 Task: Select the option "only workspace admins" in slack workspaces restrictions.
Action: Mouse pressed left at (85, 140)
Screenshot: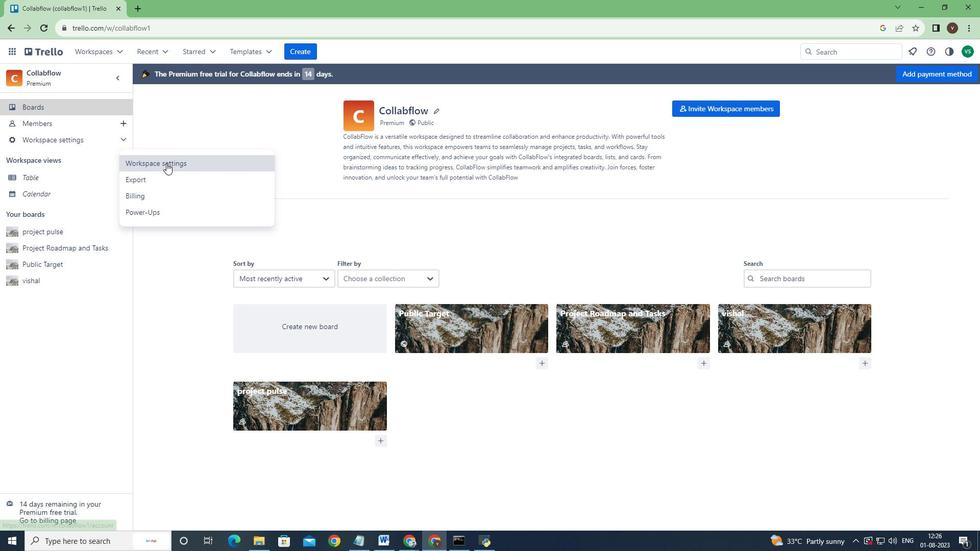 
Action: Mouse moved to (166, 163)
Screenshot: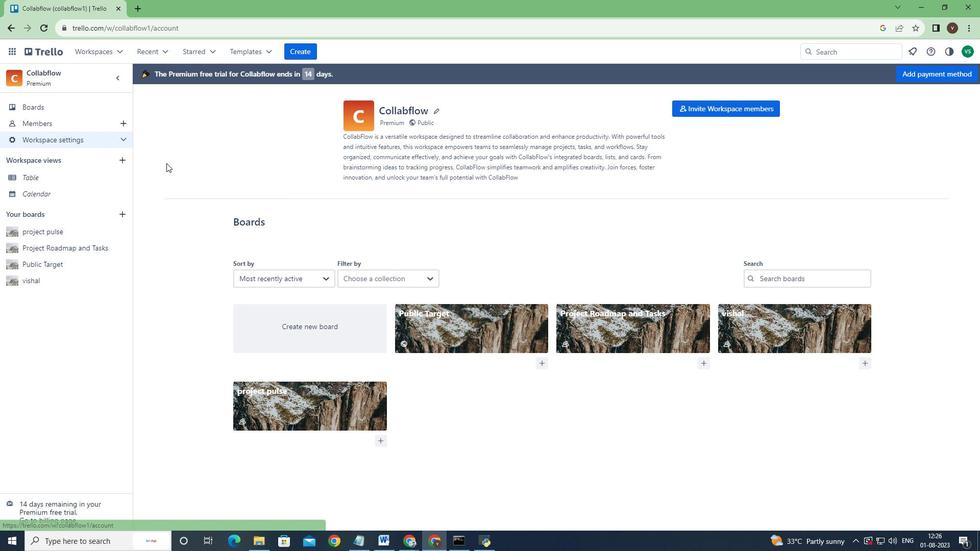 
Action: Mouse pressed left at (166, 163)
Screenshot: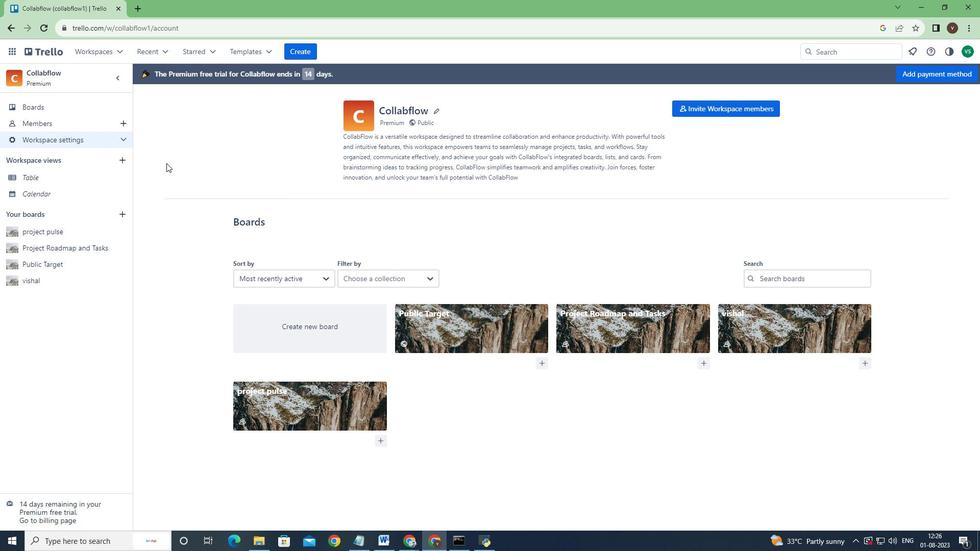 
Action: Mouse moved to (398, 306)
Screenshot: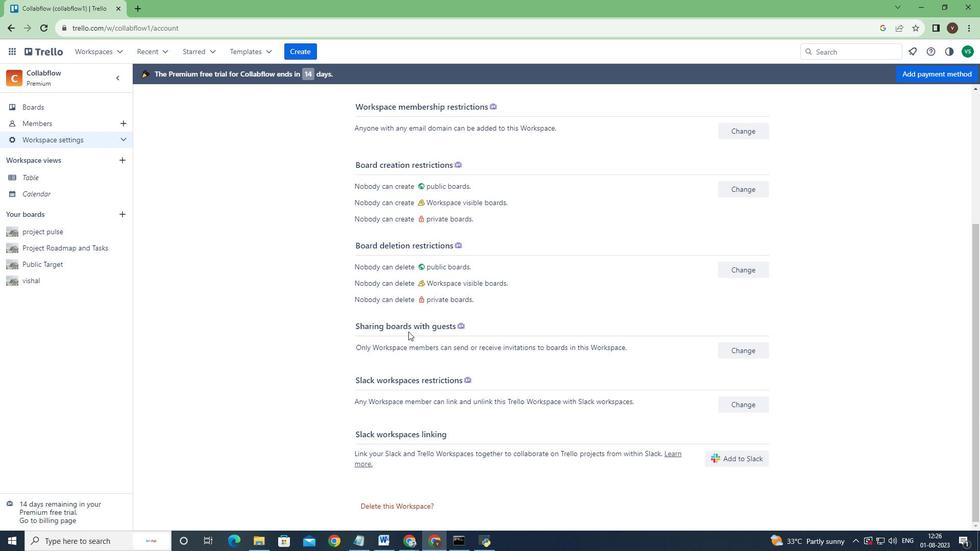 
Action: Mouse scrolled (398, 305) with delta (0, 0)
Screenshot: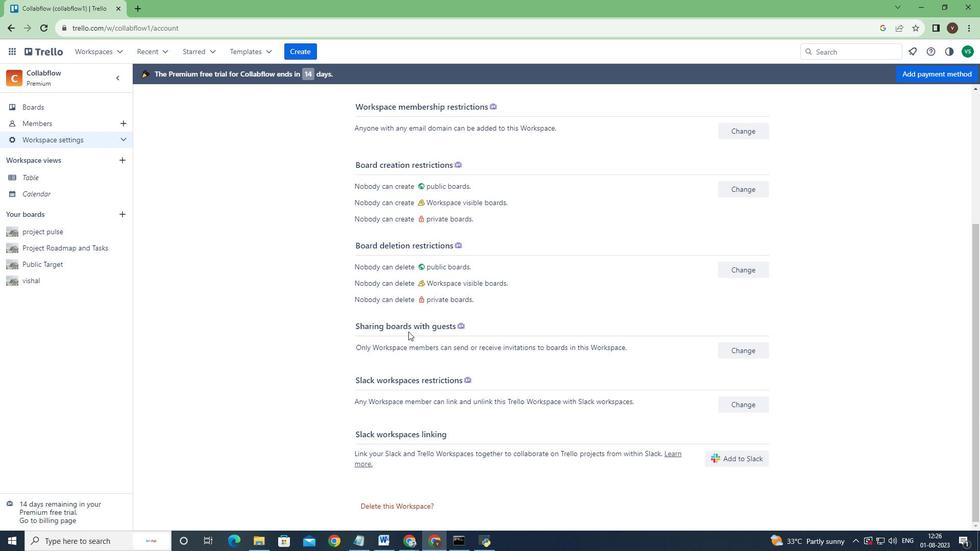 
Action: Mouse moved to (401, 306)
Screenshot: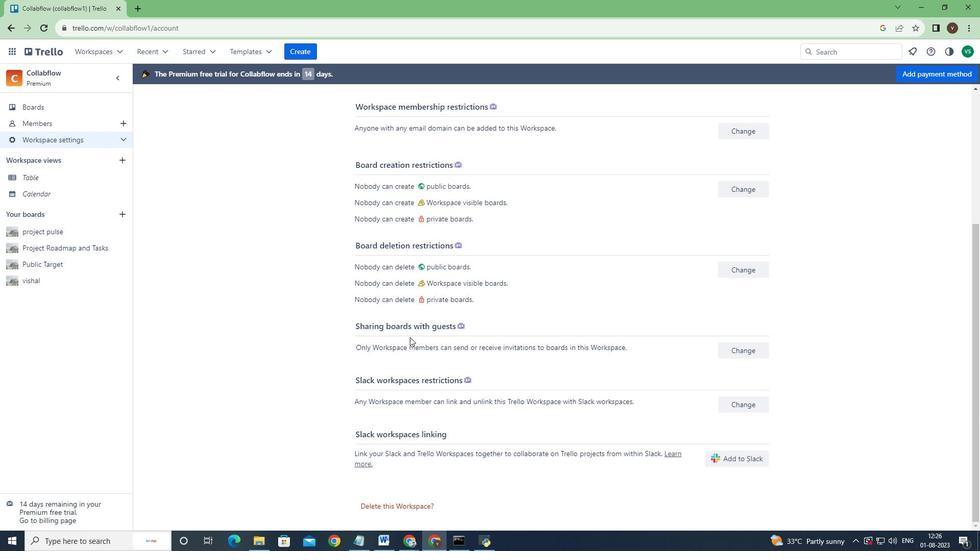 
Action: Mouse scrolled (401, 305) with delta (0, 0)
Screenshot: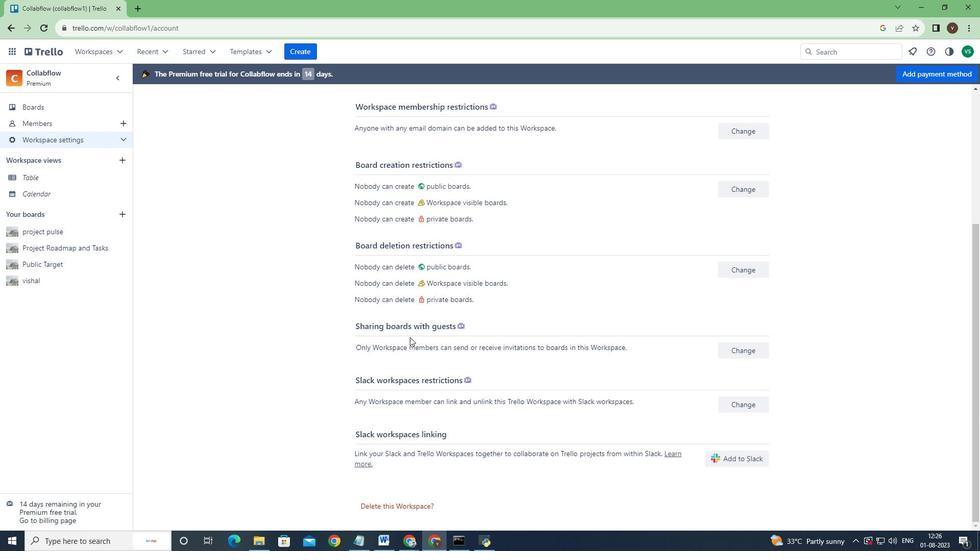 
Action: Mouse moved to (401, 306)
Screenshot: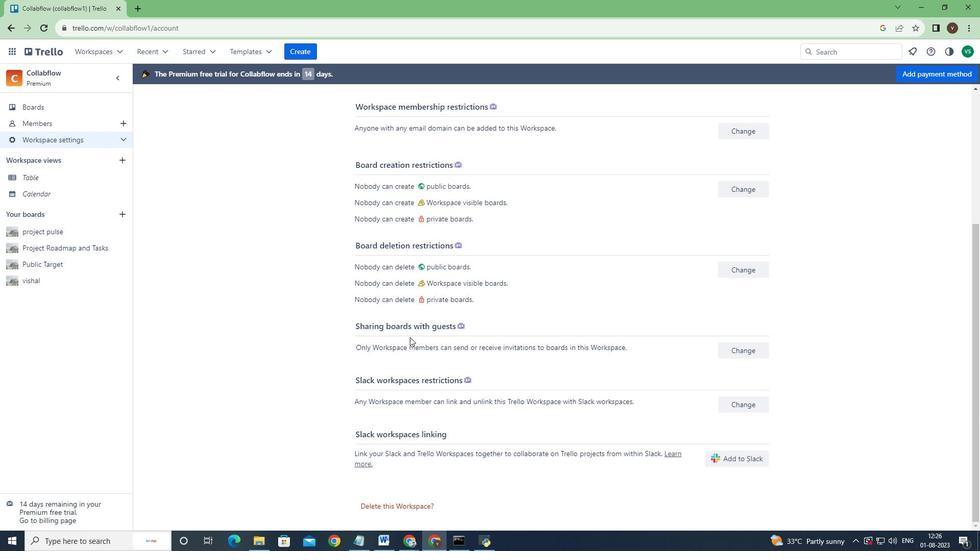 
Action: Mouse scrolled (401, 305) with delta (0, 0)
Screenshot: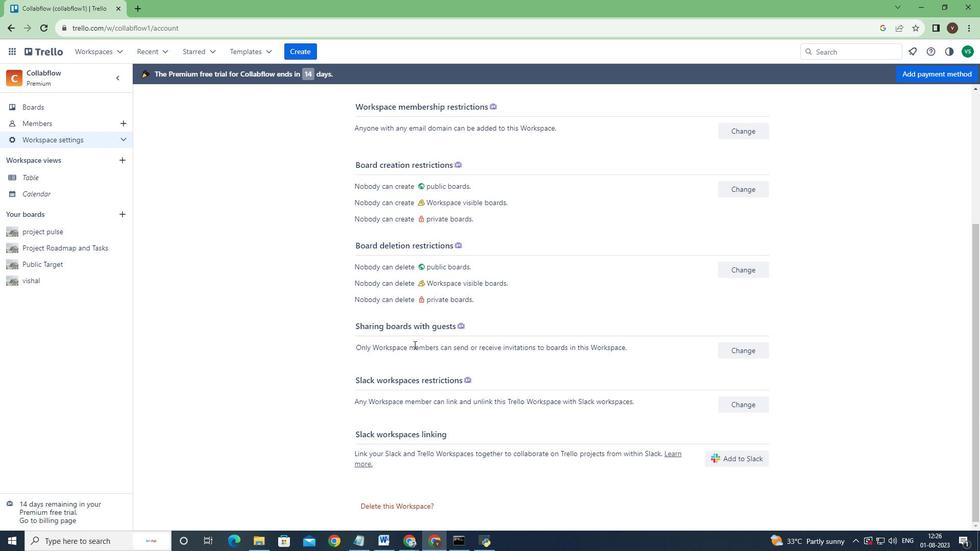 
Action: Mouse moved to (401, 306)
Screenshot: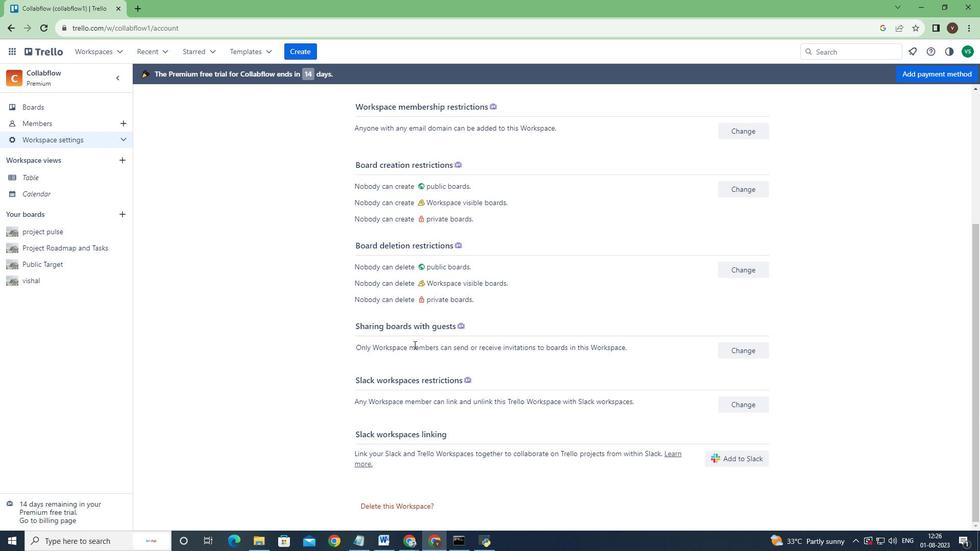 
Action: Mouse scrolled (401, 305) with delta (0, 0)
Screenshot: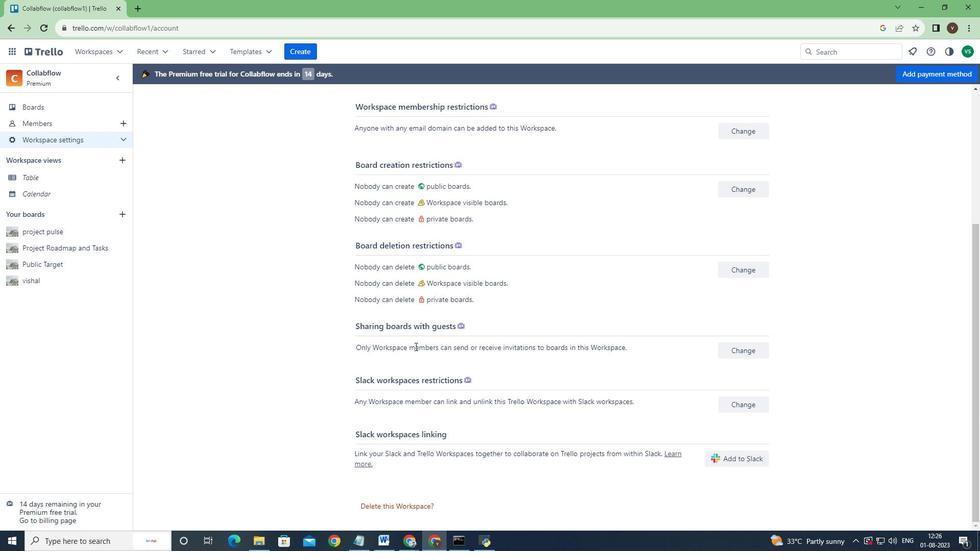 
Action: Mouse scrolled (401, 305) with delta (0, 0)
Screenshot: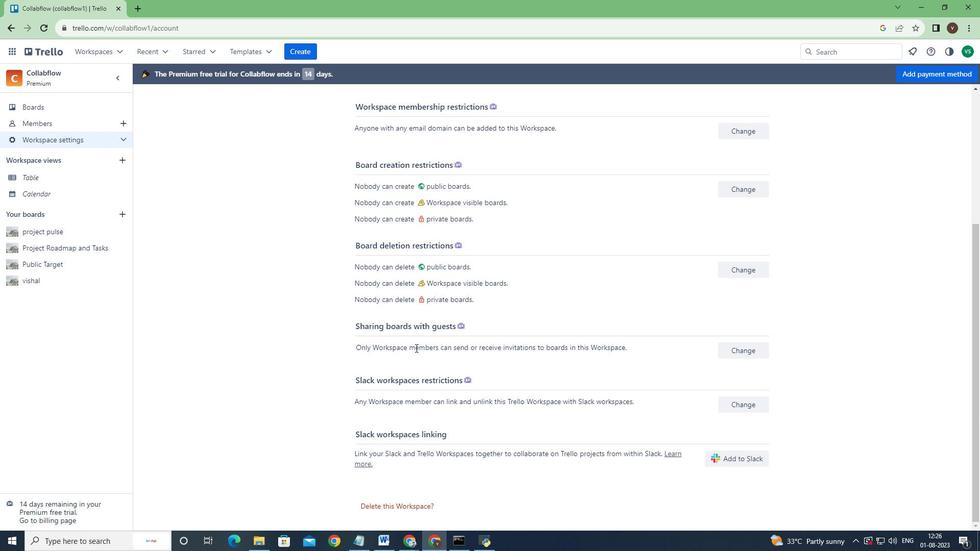 
Action: Mouse scrolled (401, 305) with delta (0, 0)
Screenshot: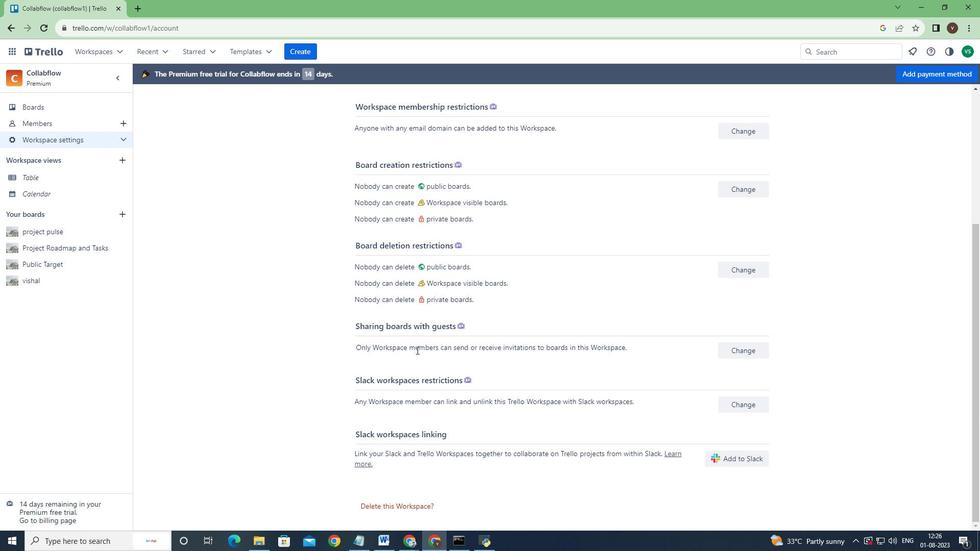 
Action: Mouse scrolled (401, 305) with delta (0, 0)
Screenshot: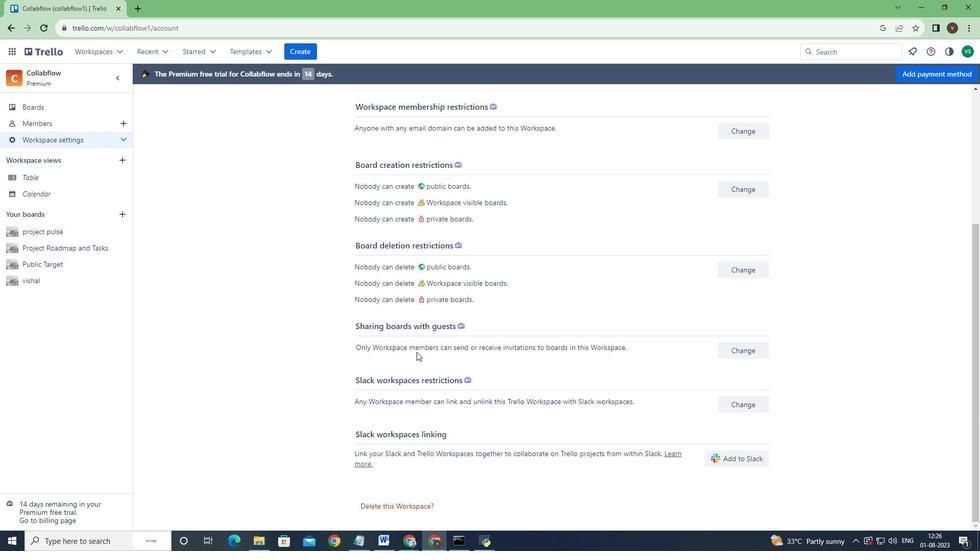 
Action: Mouse moved to (755, 406)
Screenshot: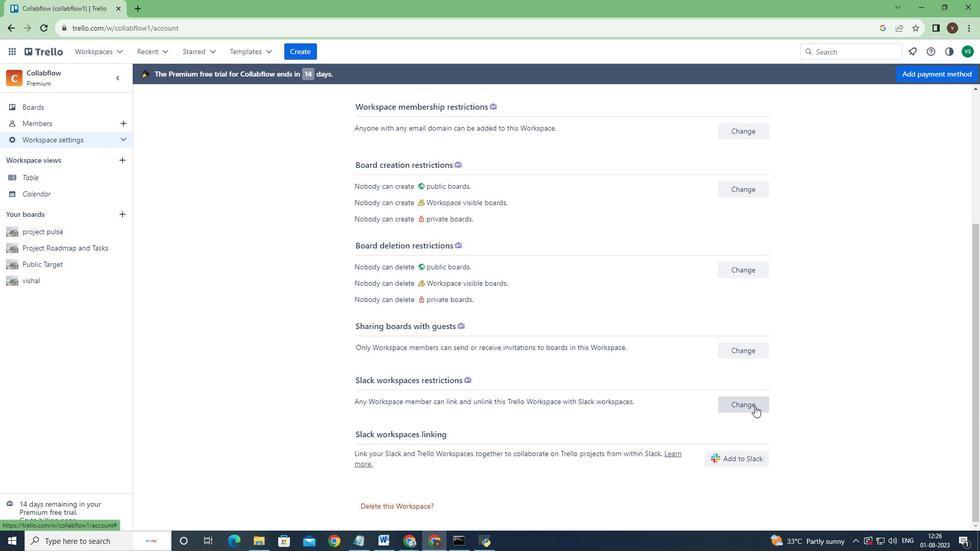 
Action: Mouse pressed left at (755, 406)
Screenshot: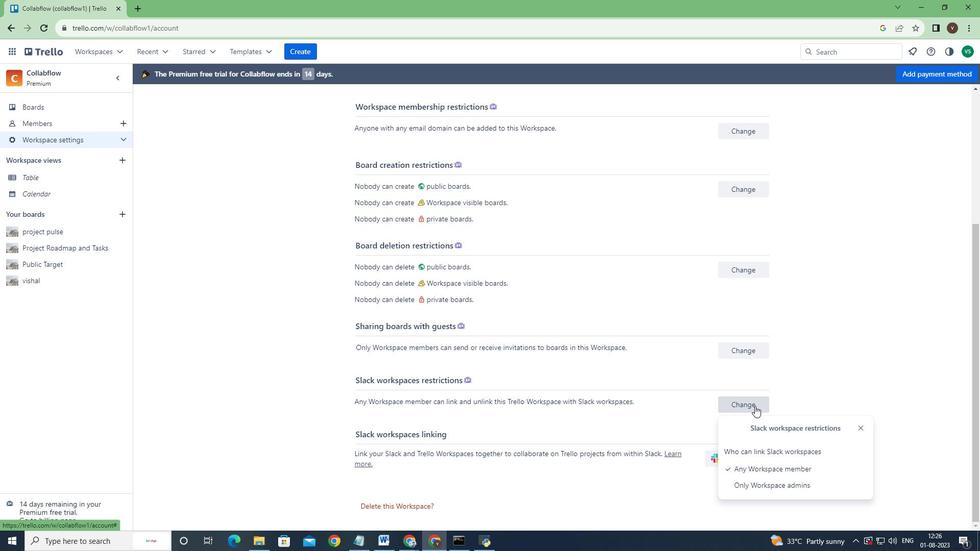 
Action: Mouse moved to (799, 481)
Screenshot: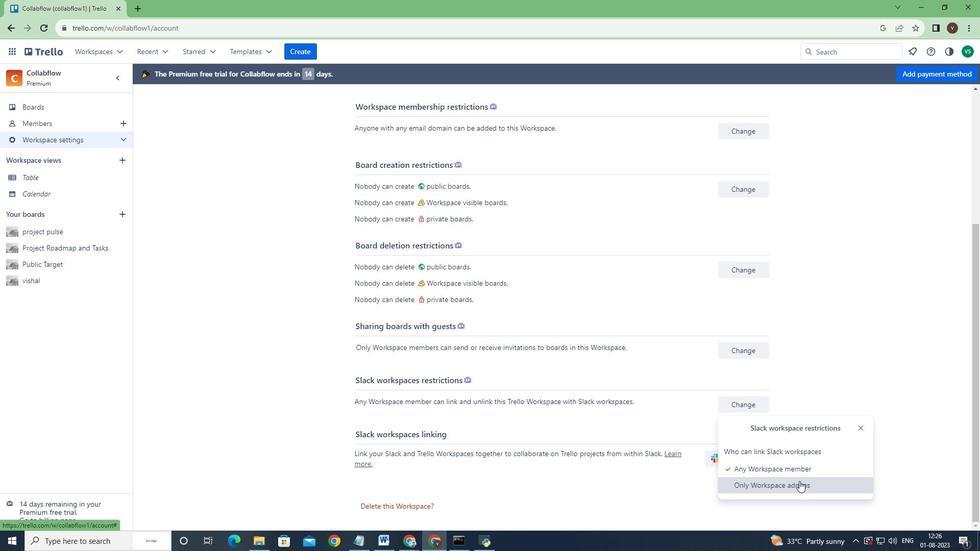 
Action: Mouse pressed left at (799, 481)
Screenshot: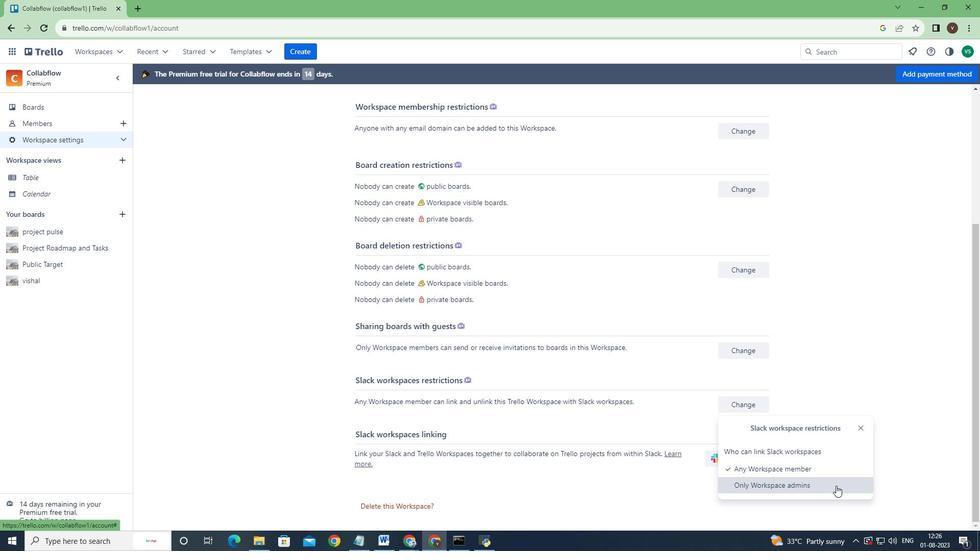 
Action: Mouse moved to (836, 486)
Screenshot: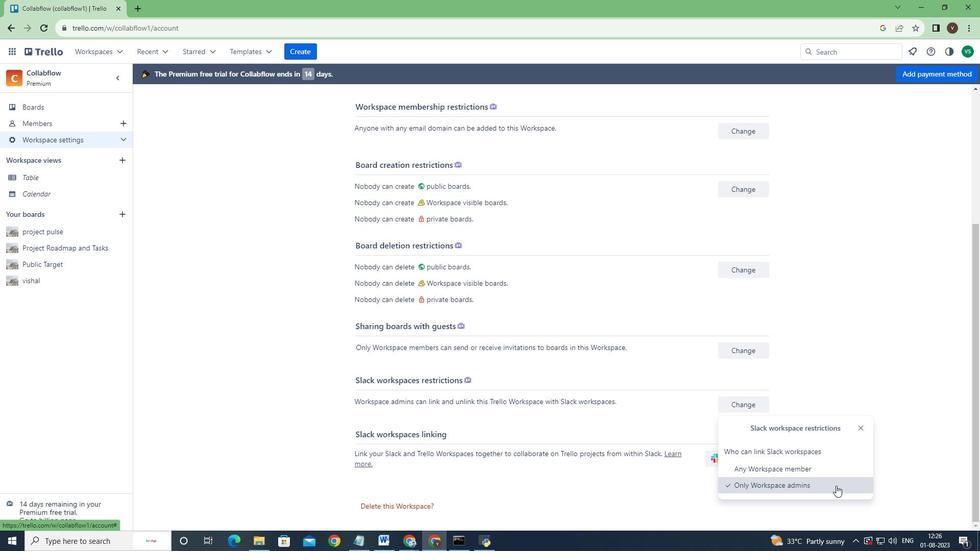 
Action: Mouse pressed left at (836, 486)
Screenshot: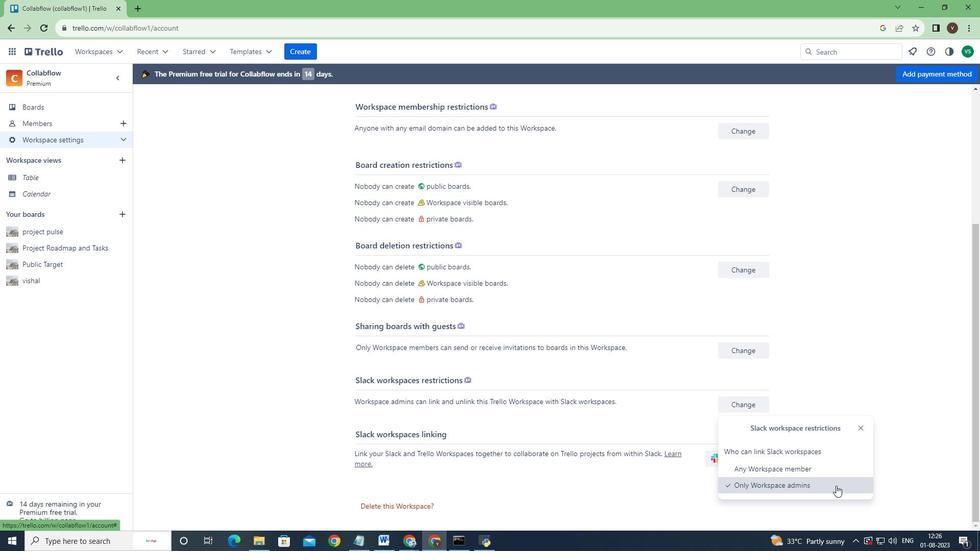 
